 Task: Add Sanzo Calamansi Sparkling Water to the cart.
Action: Mouse pressed left at (21, 76)
Screenshot: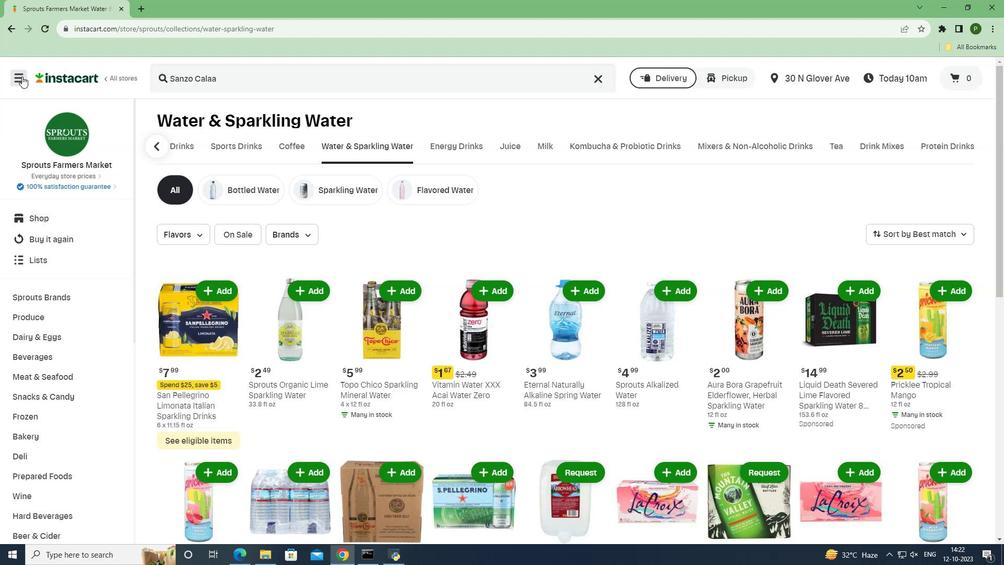 
Action: Mouse moved to (34, 273)
Screenshot: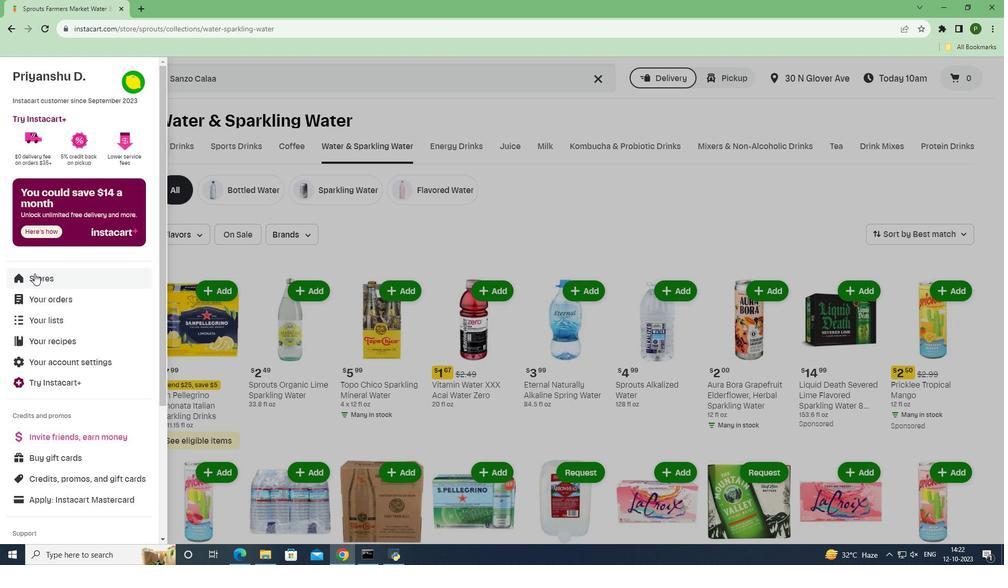 
Action: Mouse pressed left at (34, 273)
Screenshot: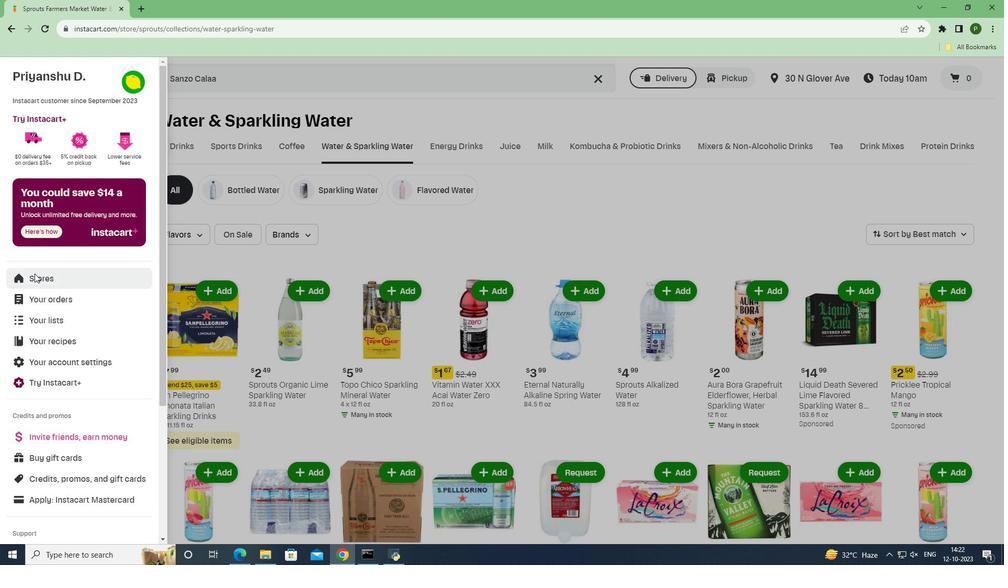 
Action: Mouse moved to (236, 125)
Screenshot: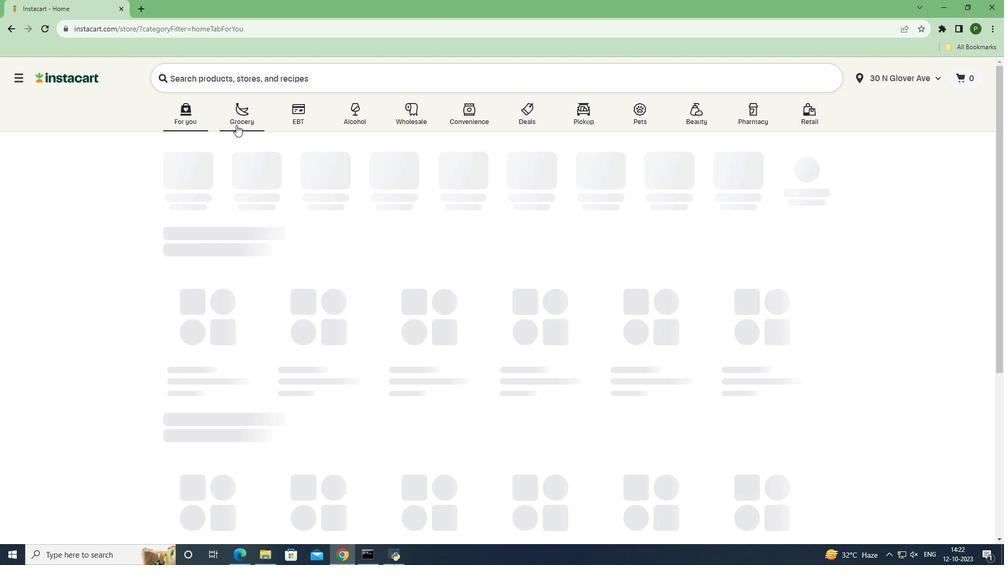 
Action: Mouse pressed left at (236, 125)
Screenshot: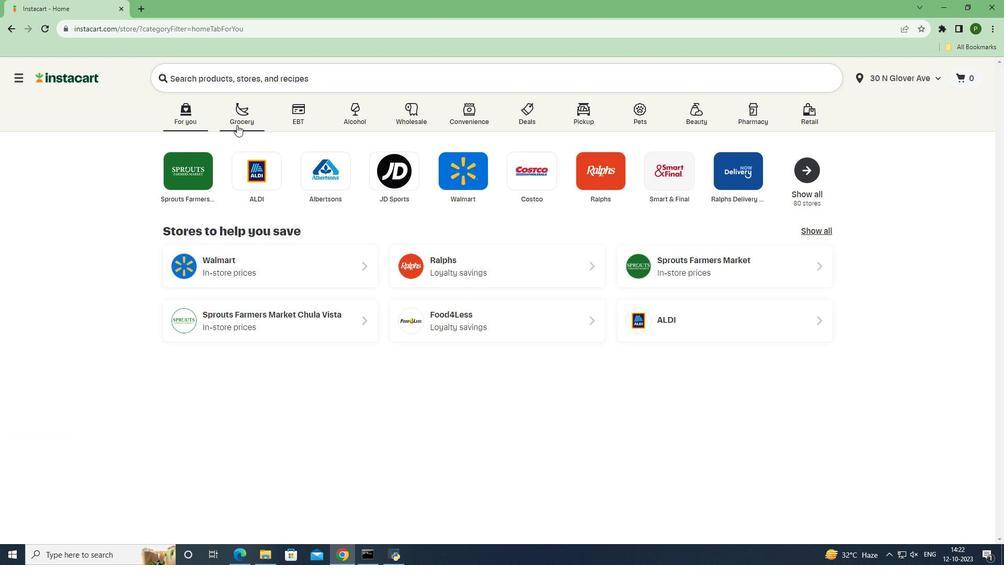 
Action: Mouse moved to (414, 235)
Screenshot: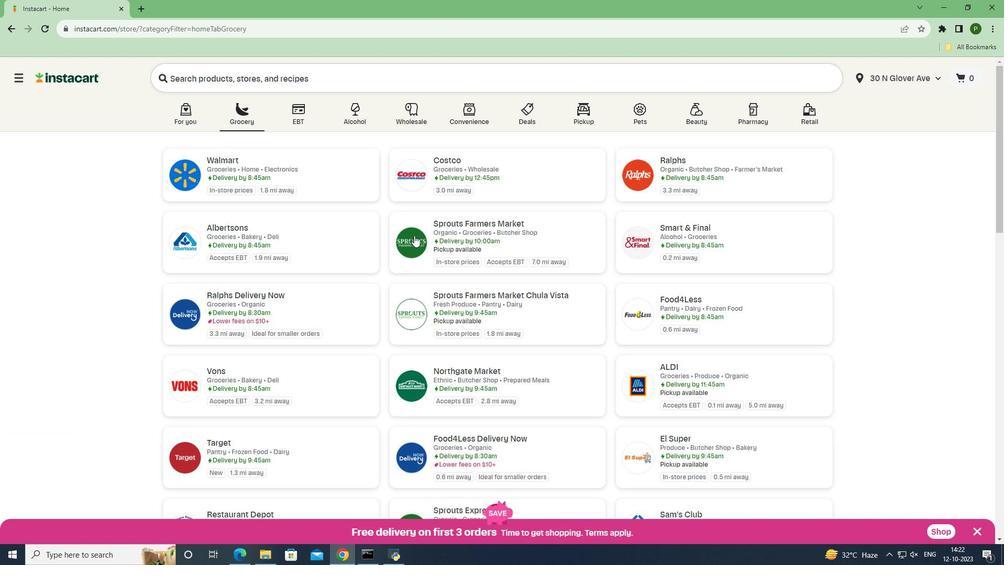 
Action: Mouse pressed left at (414, 235)
Screenshot: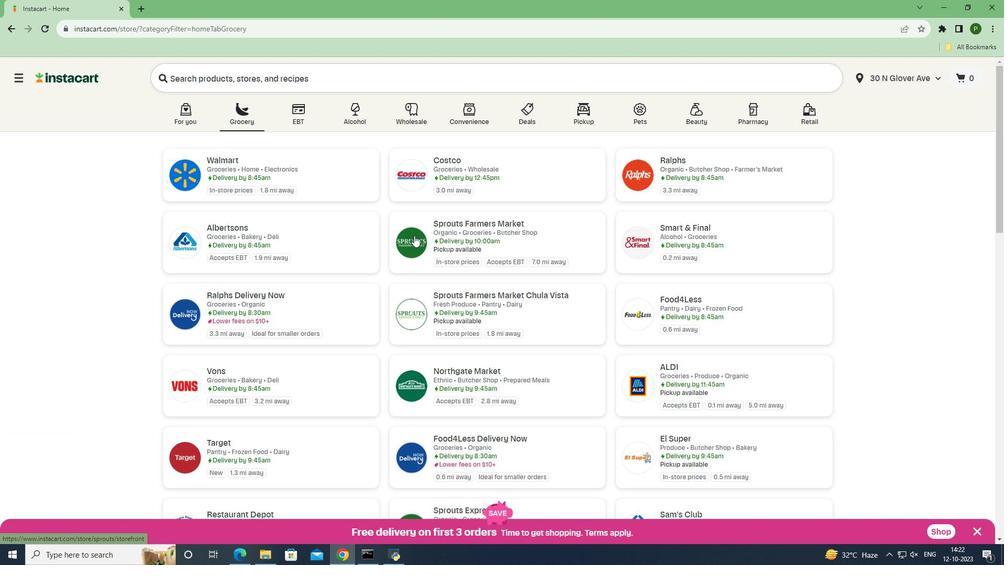 
Action: Mouse moved to (65, 361)
Screenshot: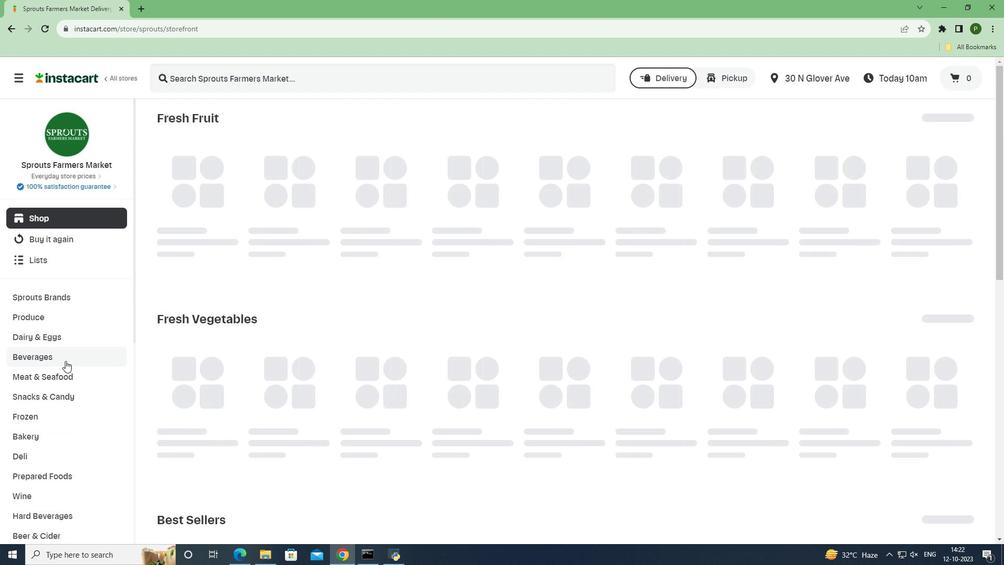 
Action: Mouse pressed left at (65, 361)
Screenshot: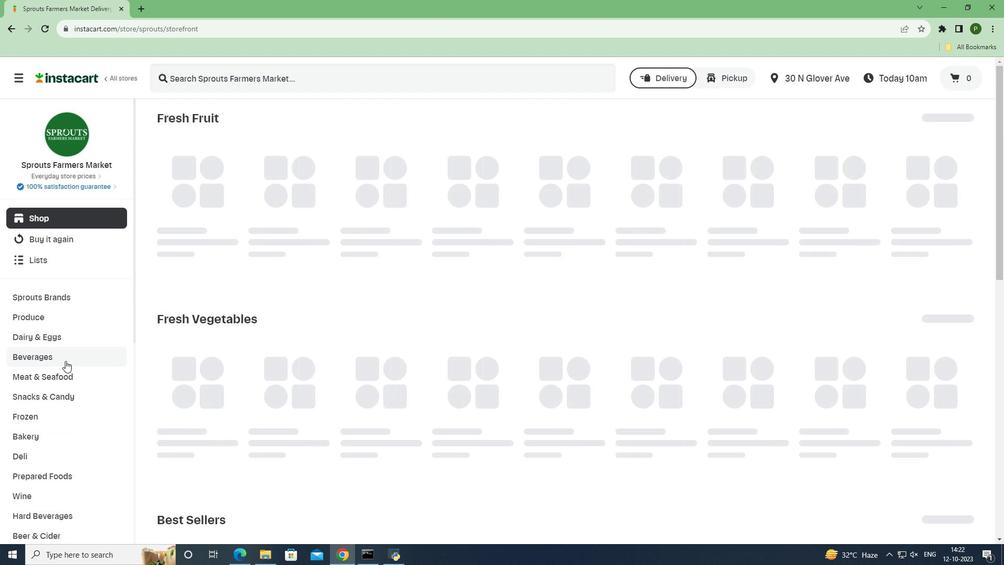 
Action: Mouse moved to (444, 148)
Screenshot: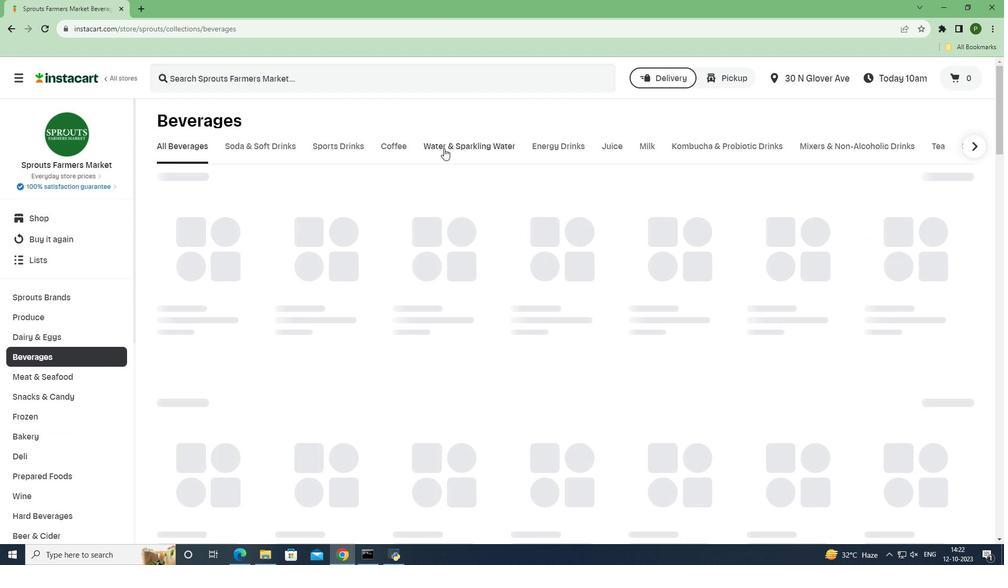 
Action: Mouse pressed left at (444, 148)
Screenshot: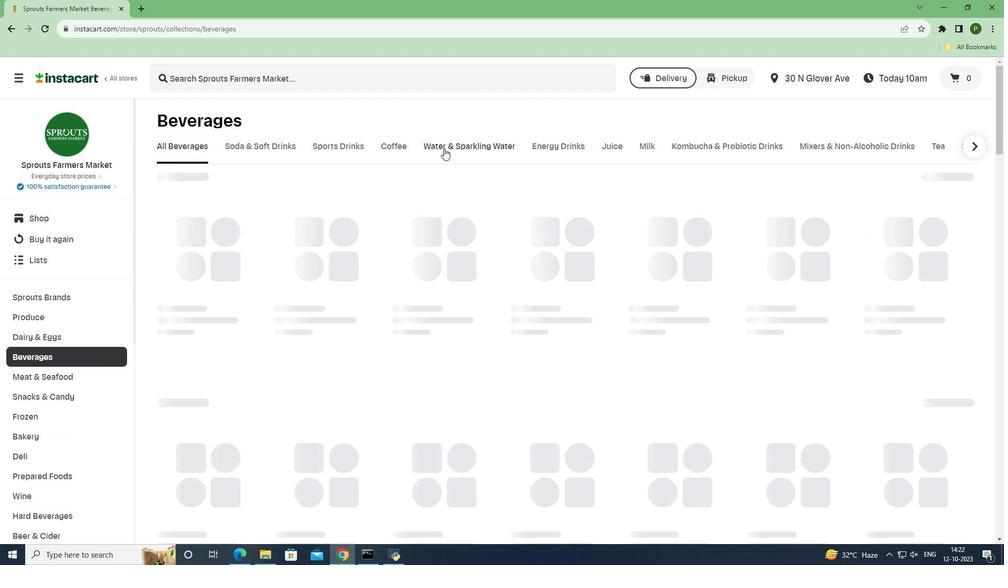 
Action: Mouse moved to (221, 75)
Screenshot: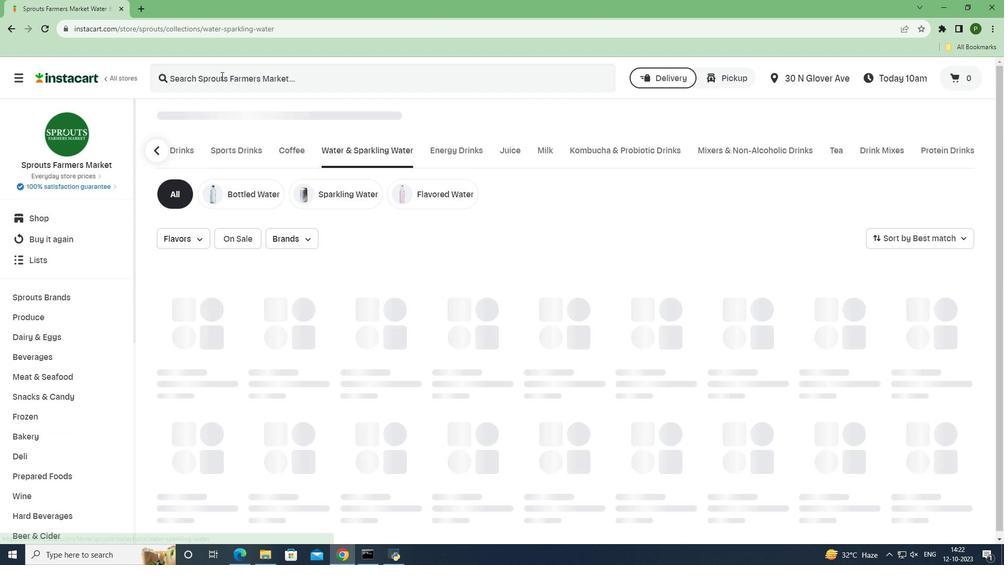 
Action: Mouse pressed left at (221, 75)
Screenshot: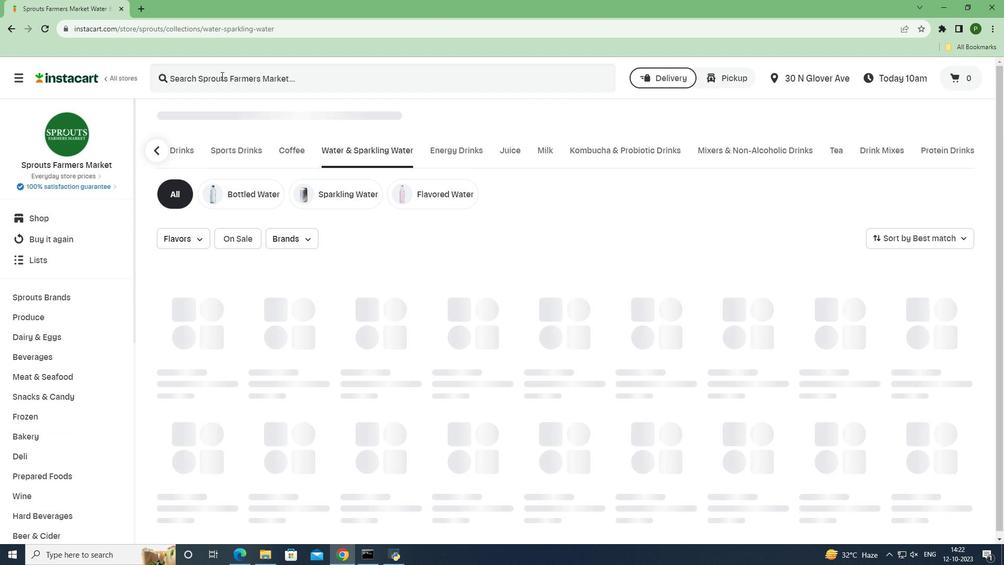 
Action: Key pressed <Key.caps_lock>S<Key.caps_lock>anzo<Key.space><Key.caps_lock>C<Key.caps_lock>alamansi<Key.space><Key.caps_lock>S<Key.caps_lock>parkling<Key.space><Key.caps_lock>W<Key.caps_lock>ater<Key.space>
Screenshot: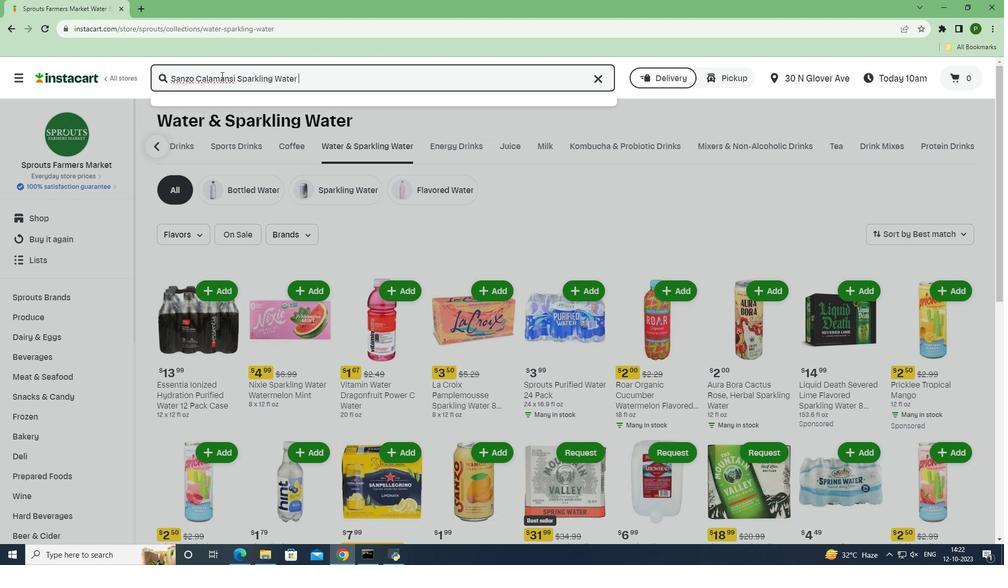 
Action: Mouse moved to (391, 73)
Screenshot: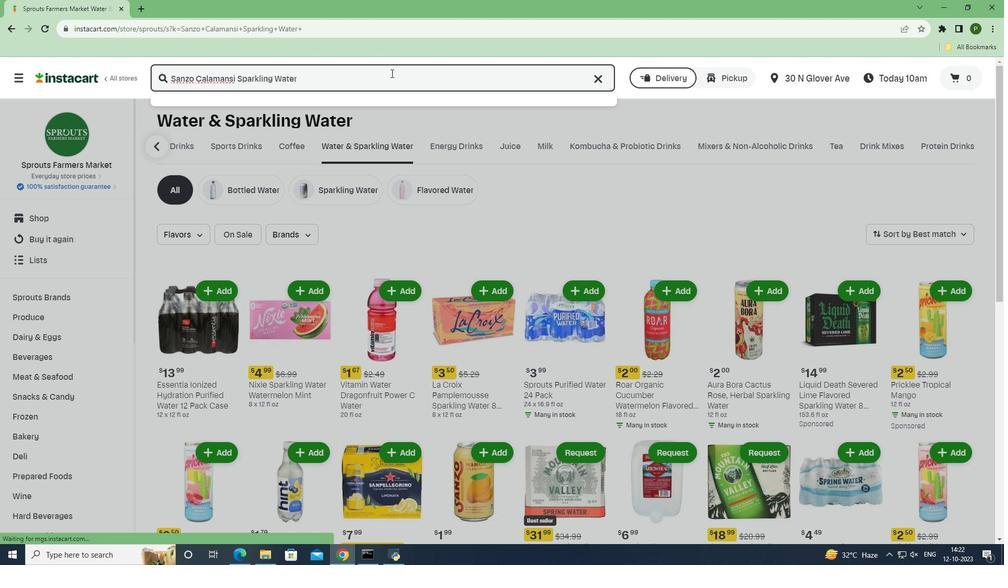 
Action: Key pressed <Key.enter>
Screenshot: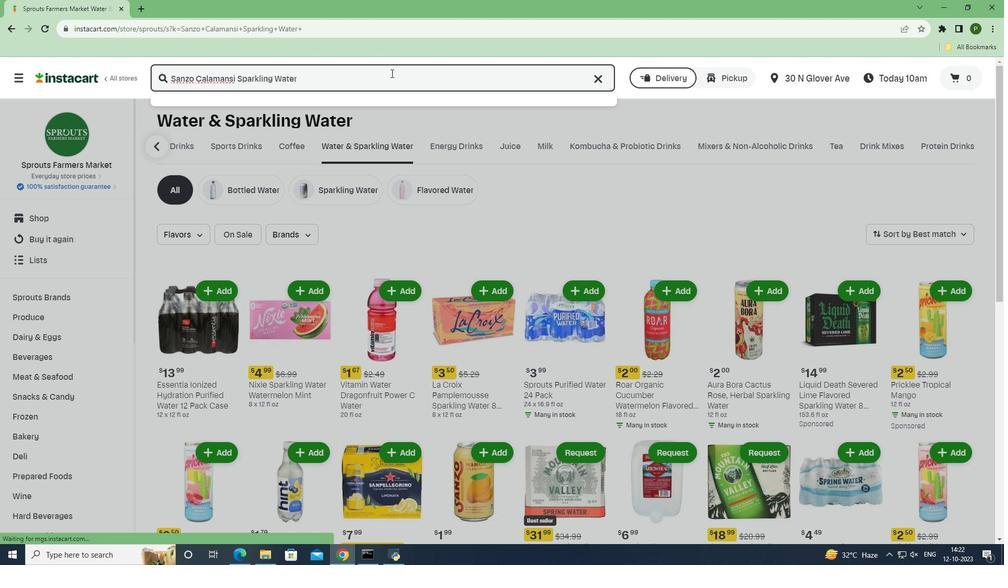 
Action: Mouse moved to (612, 191)
Screenshot: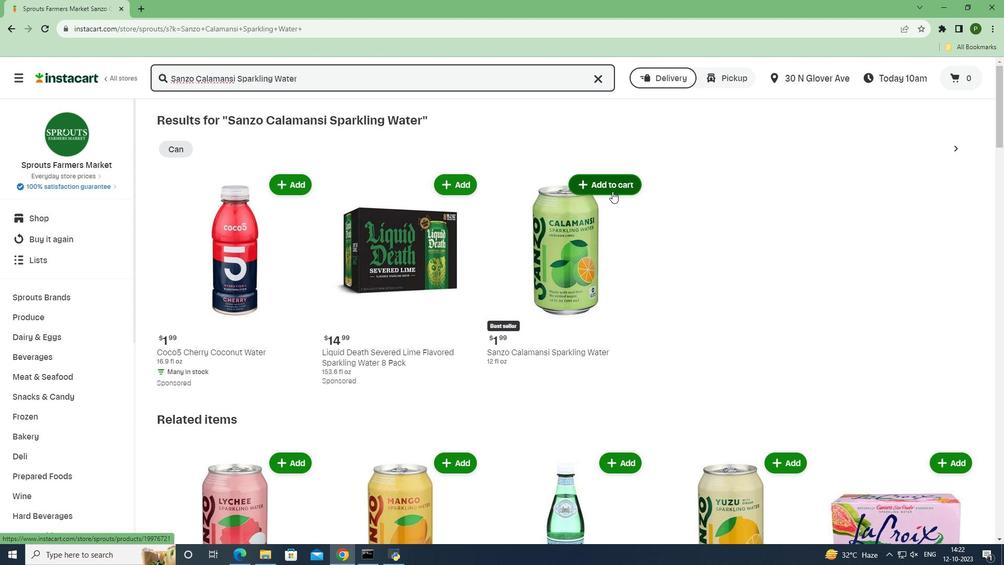 
Action: Mouse pressed left at (612, 191)
Screenshot: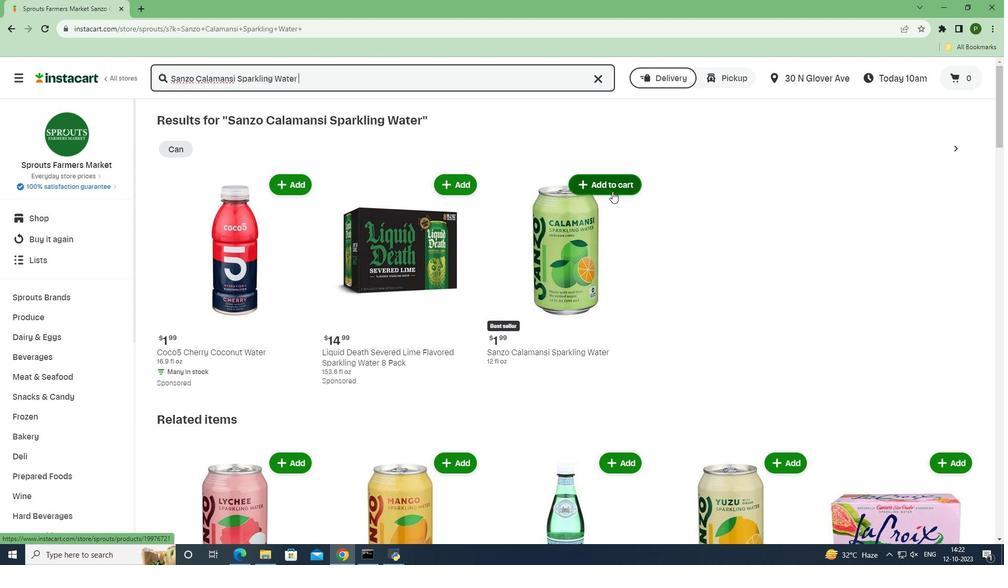 
Action: Mouse moved to (653, 240)
Screenshot: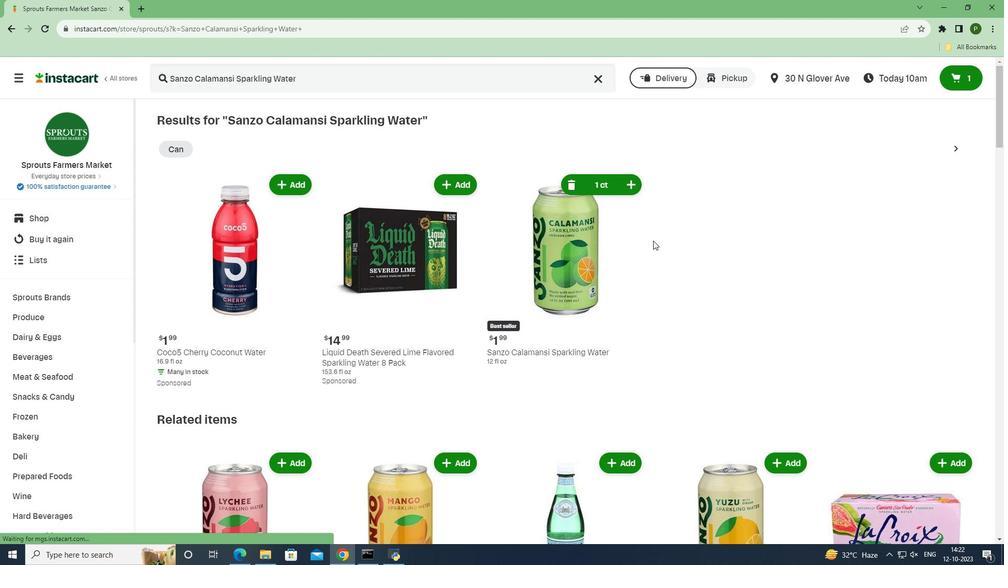 
